 Task: Set the Search for items where to "any criteria are met" while creating a New Invoice.
Action: Mouse moved to (137, 19)
Screenshot: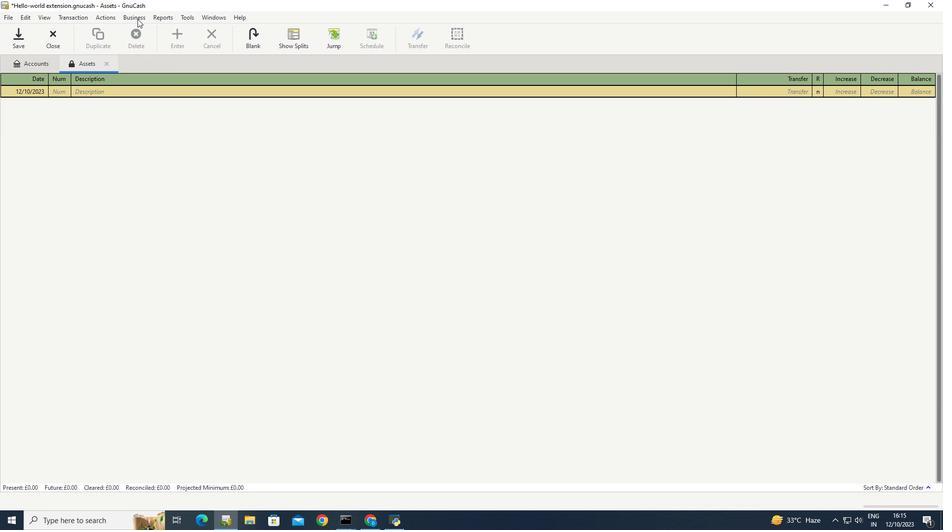 
Action: Mouse pressed left at (137, 19)
Screenshot: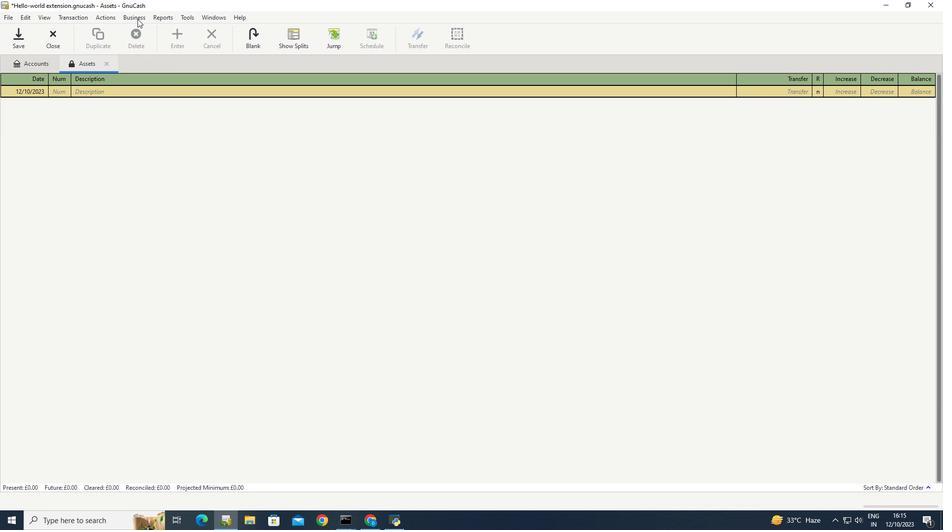 
Action: Mouse moved to (255, 65)
Screenshot: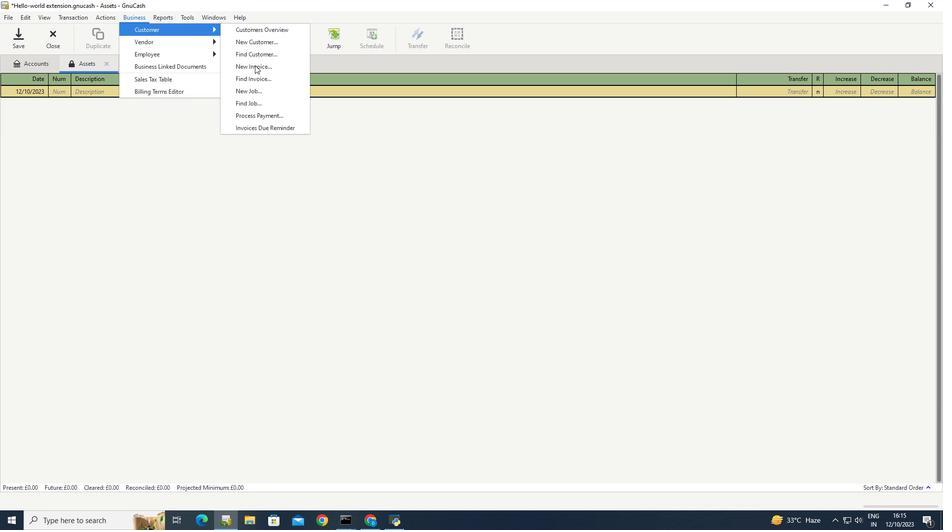 
Action: Mouse pressed left at (255, 65)
Screenshot: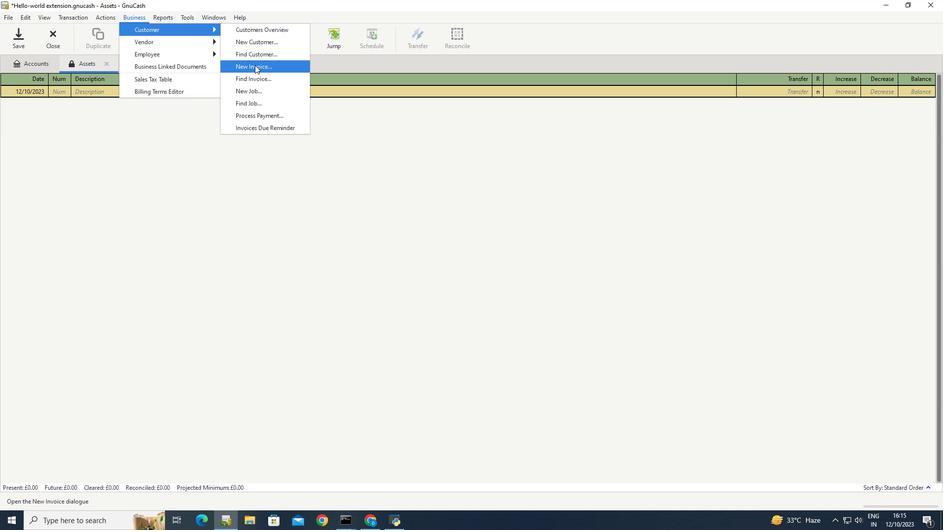 
Action: Mouse moved to (537, 260)
Screenshot: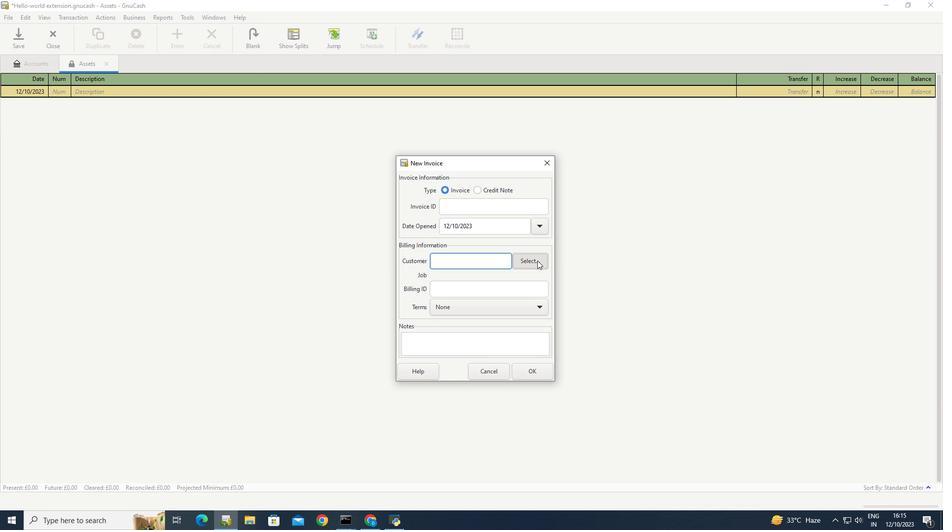 
Action: Mouse pressed left at (537, 260)
Screenshot: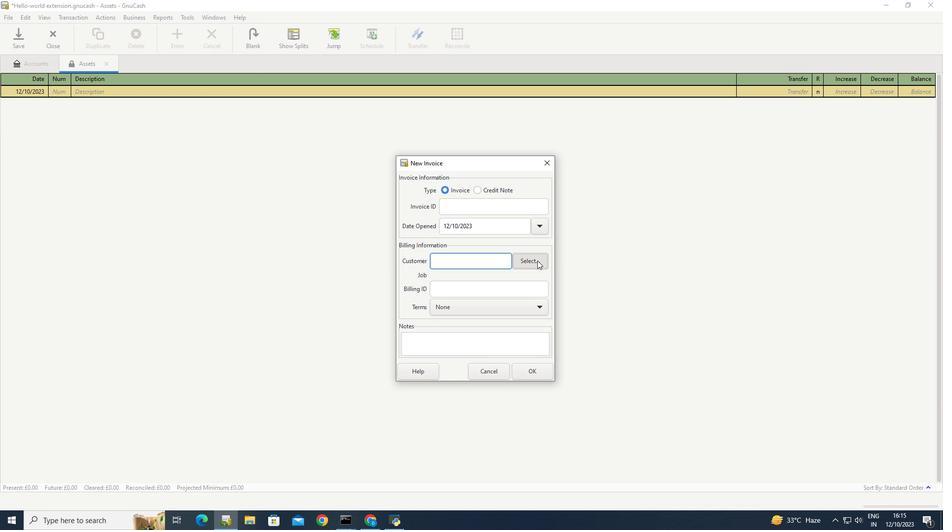 
Action: Mouse moved to (572, 217)
Screenshot: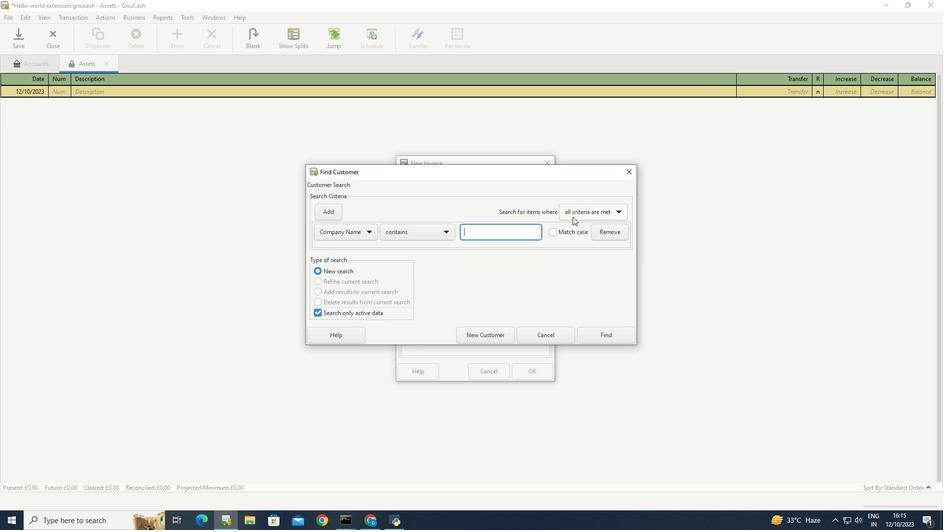 
Action: Mouse pressed left at (572, 217)
Screenshot: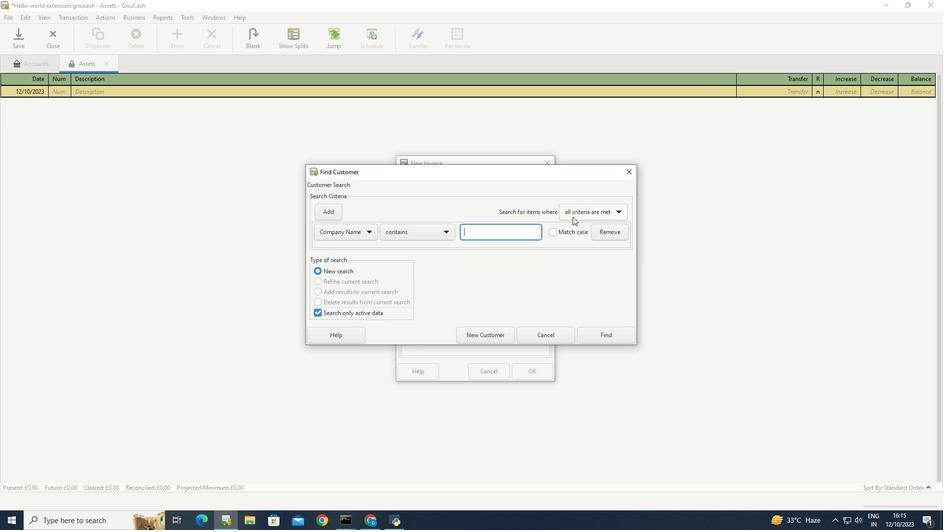 
Action: Mouse moved to (572, 224)
Screenshot: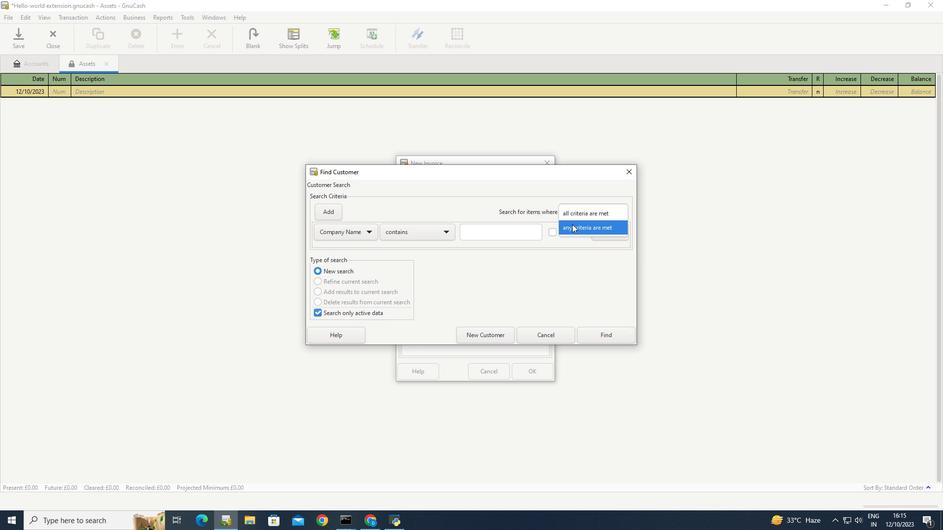 
Action: Mouse pressed left at (572, 224)
Screenshot: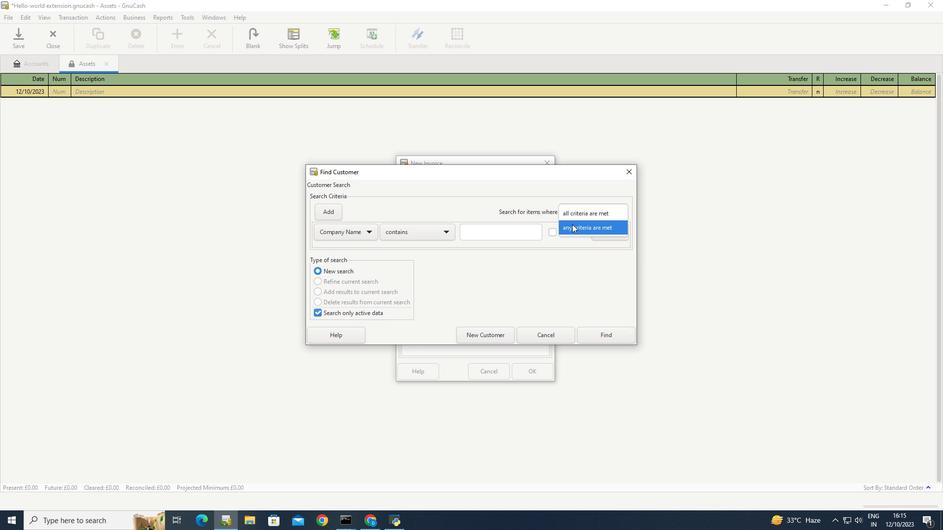 
Action: Mouse moved to (565, 258)
Screenshot: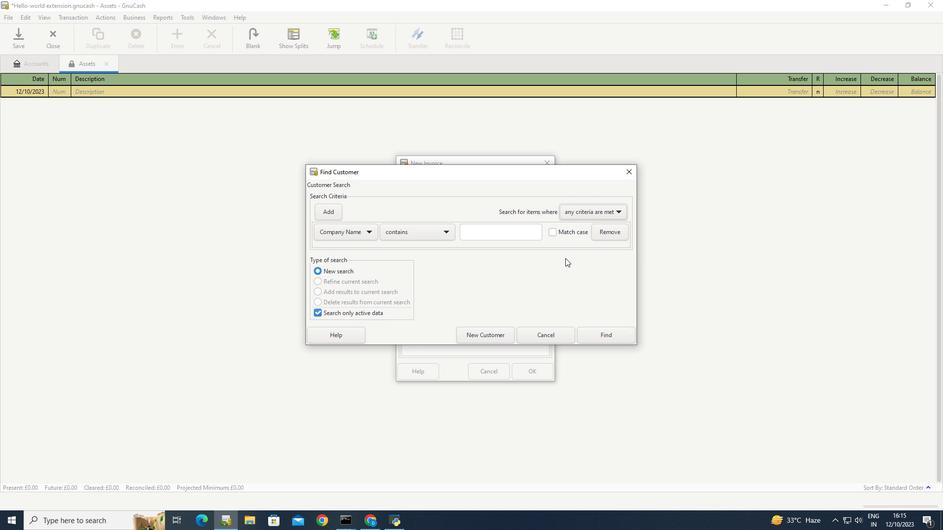 
Action: Mouse pressed left at (565, 258)
Screenshot: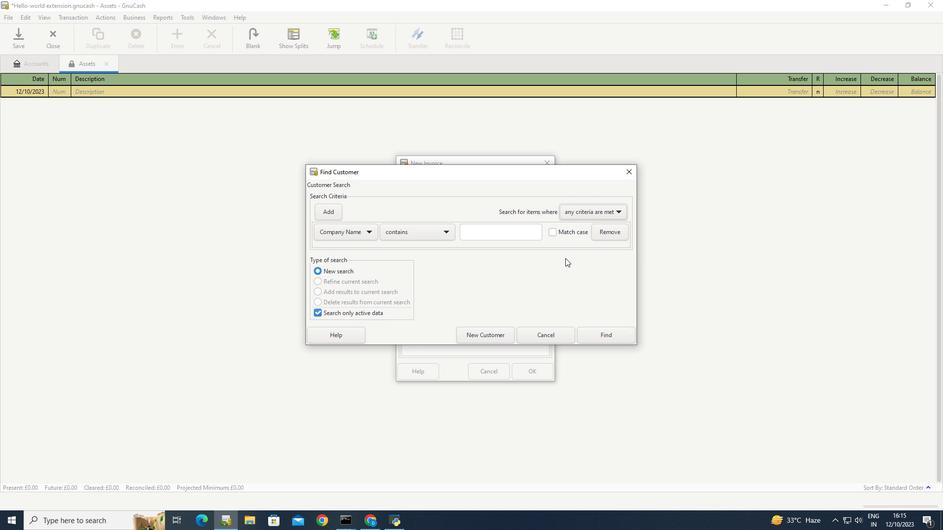 
